 Task: Change the title font style to impact.
Action: Mouse moved to (183, 70)
Screenshot: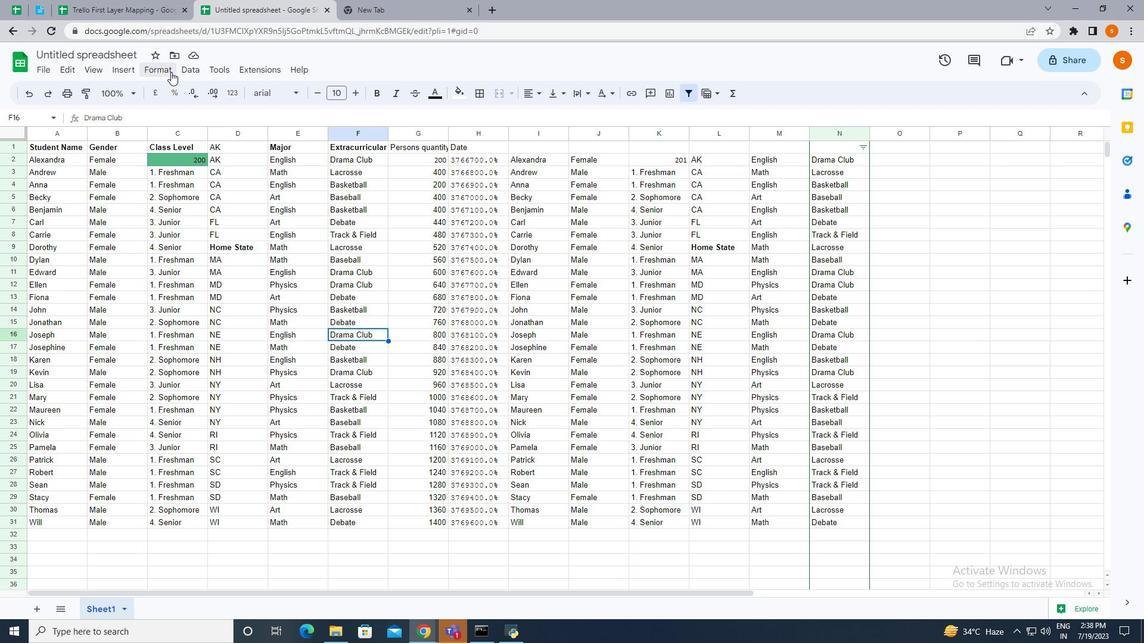 
Action: Mouse pressed left at (183, 70)
Screenshot: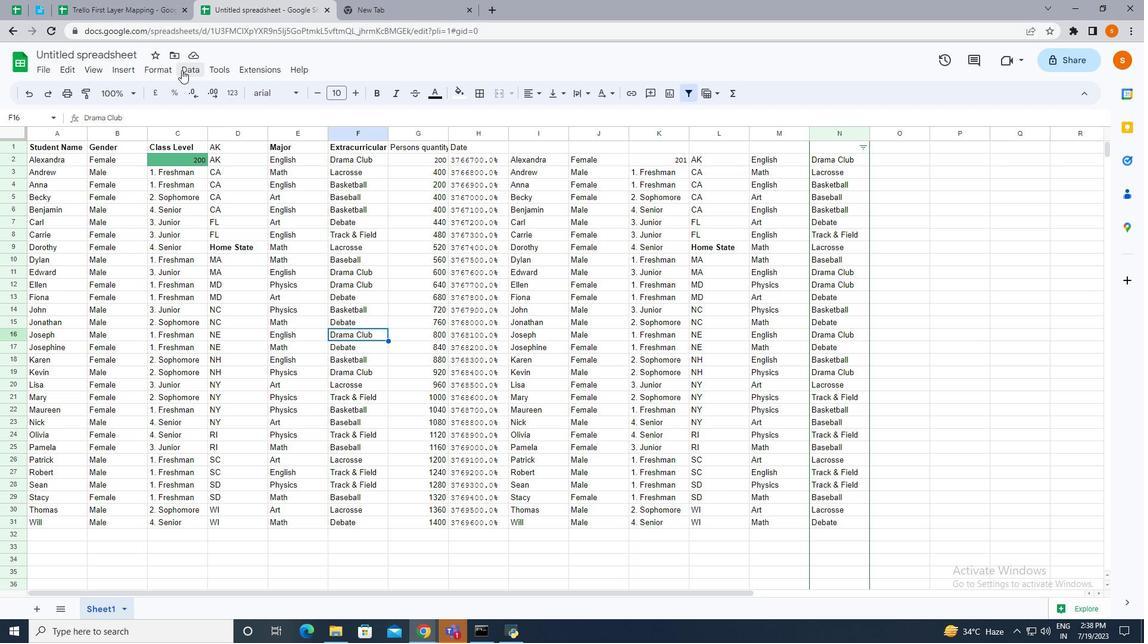 
Action: Mouse moved to (215, 170)
Screenshot: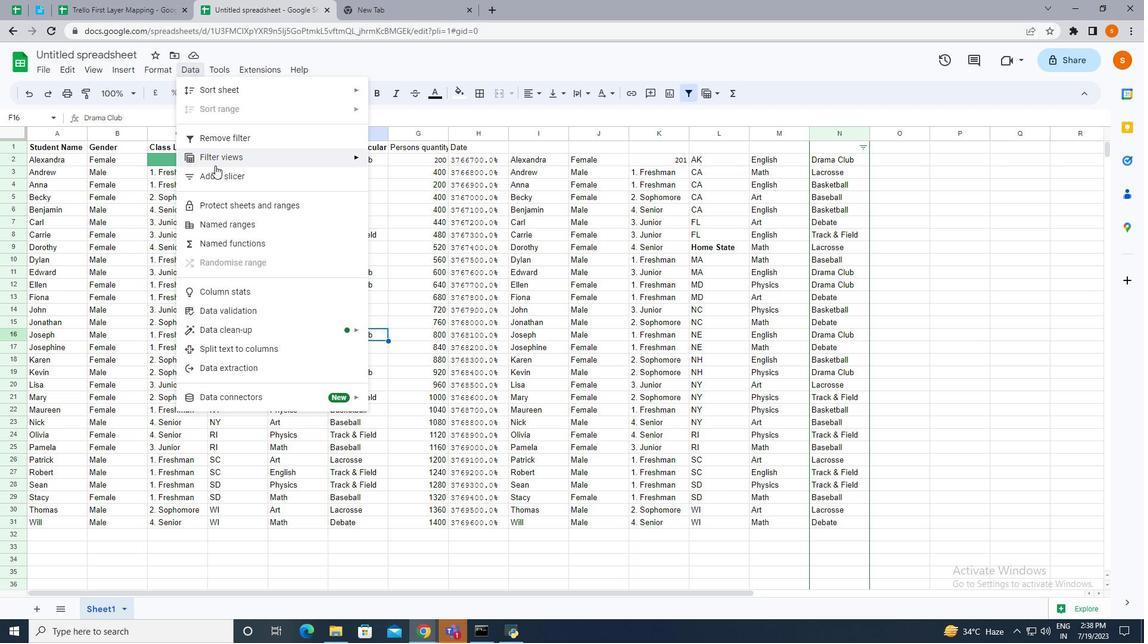 
Action: Mouse pressed left at (215, 170)
Screenshot: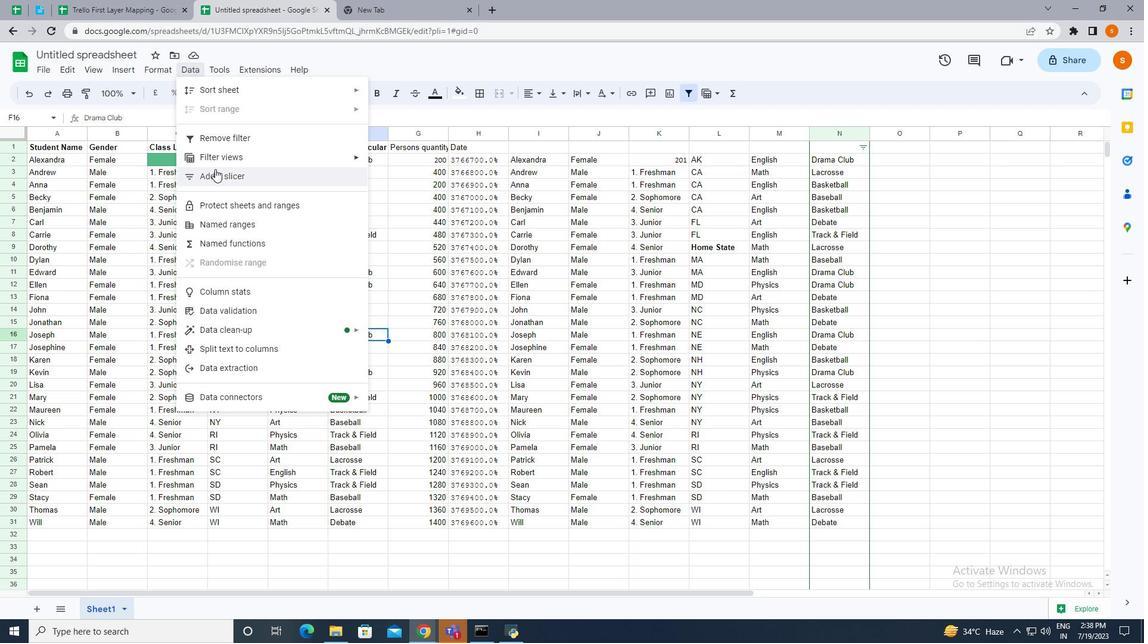 
Action: Mouse moved to (983, 211)
Screenshot: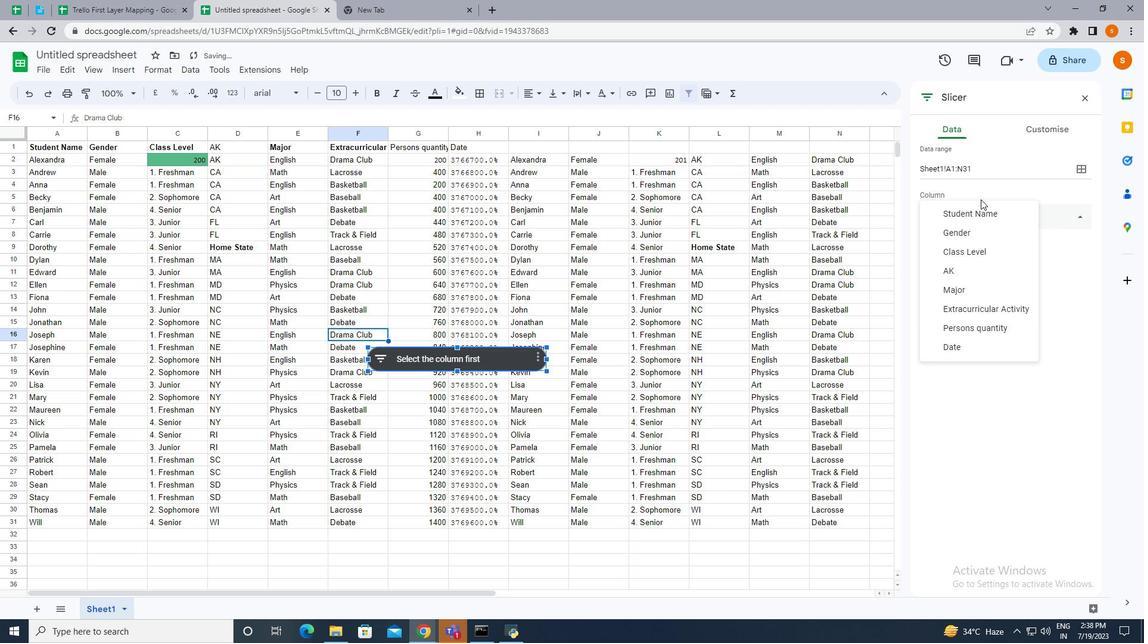 
Action: Mouse pressed left at (983, 211)
Screenshot: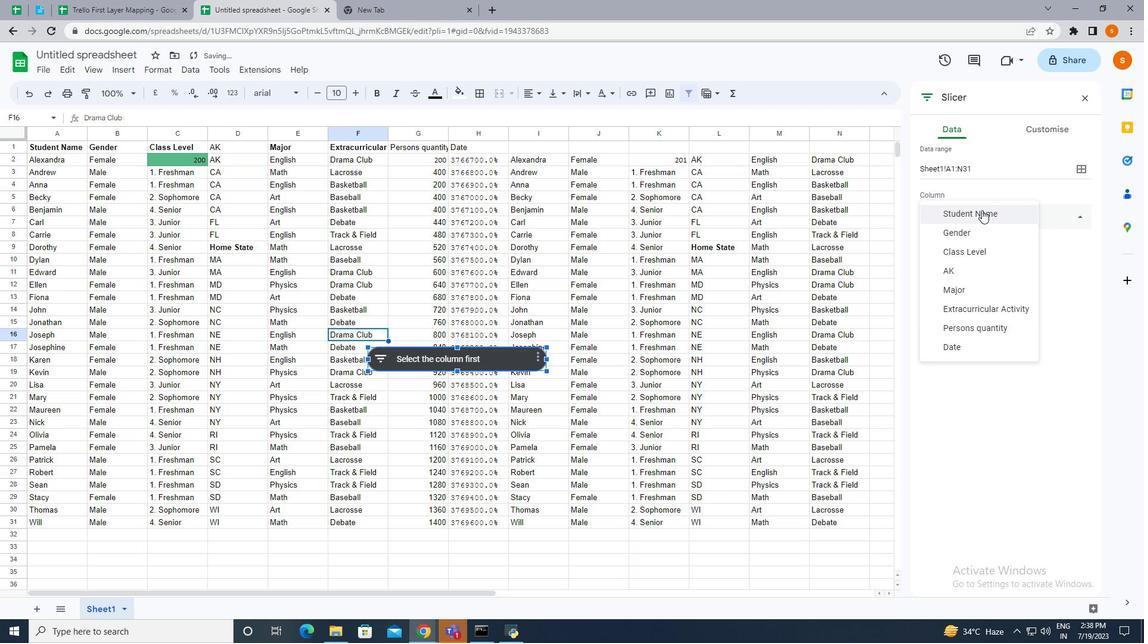 
Action: Mouse moved to (1039, 126)
Screenshot: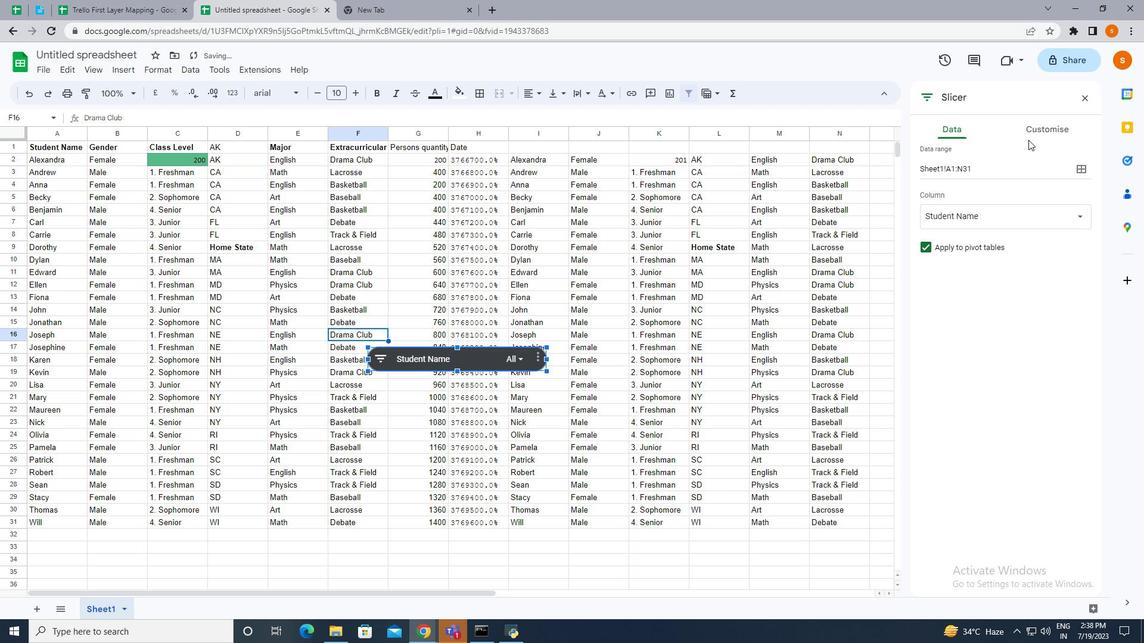 
Action: Mouse pressed left at (1039, 126)
Screenshot: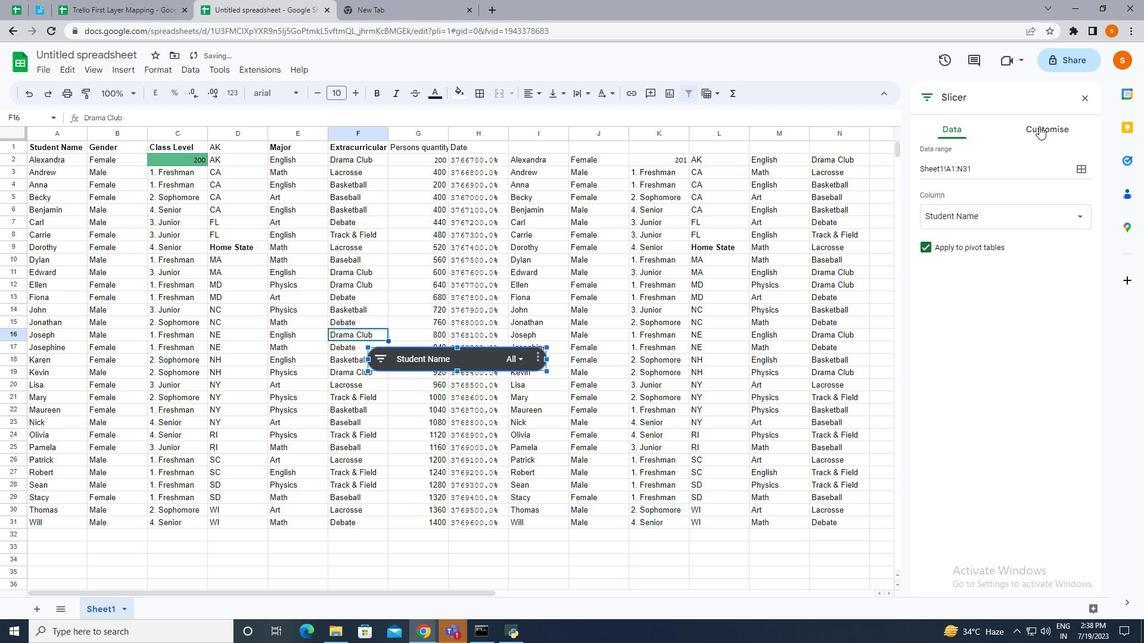 
Action: Mouse moved to (993, 224)
Screenshot: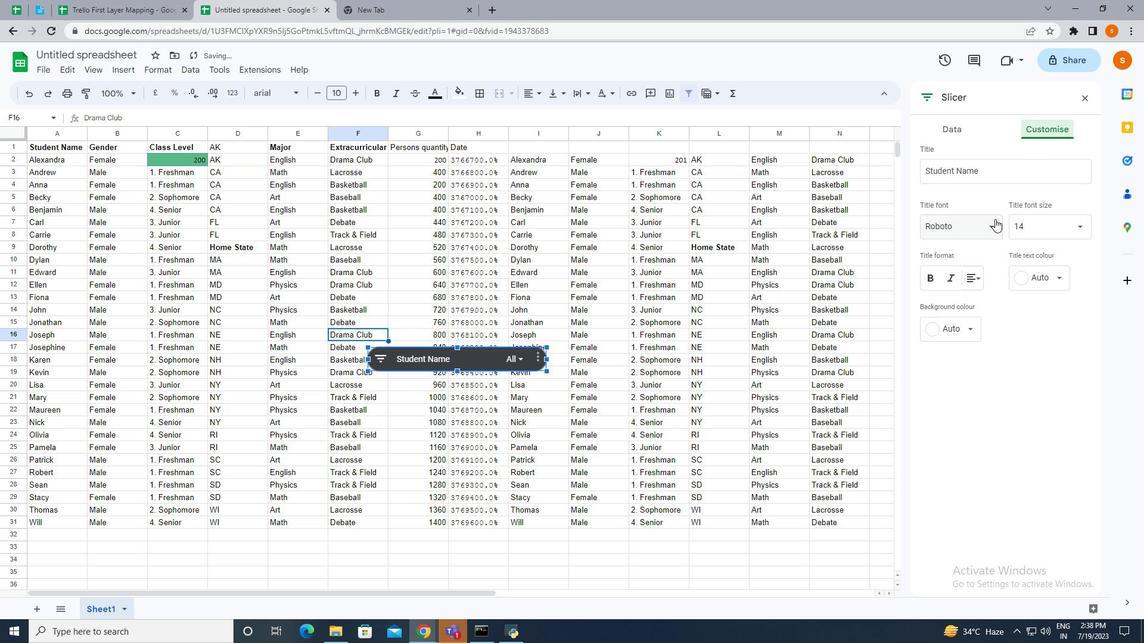 
Action: Mouse pressed left at (993, 224)
Screenshot: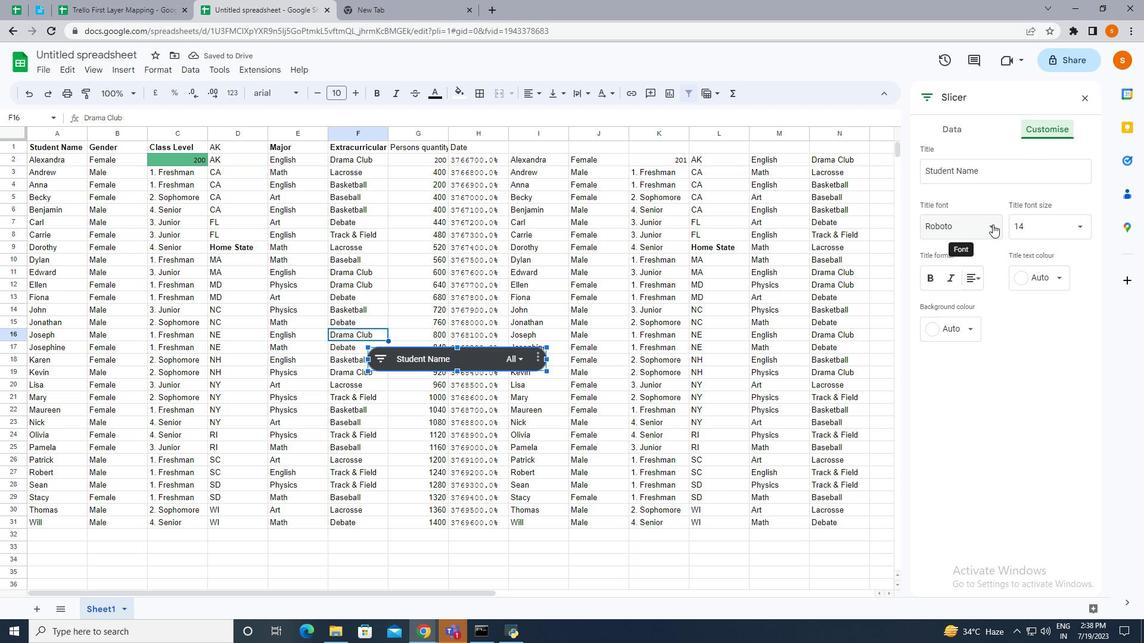 
Action: Mouse moved to (975, 247)
Screenshot: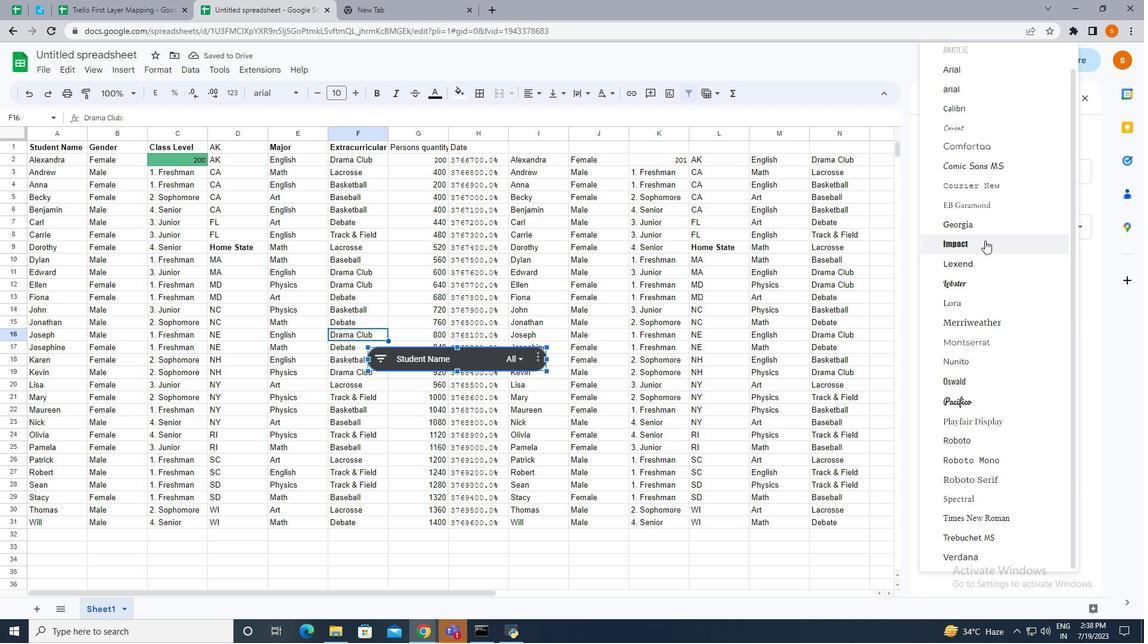 
Action: Mouse pressed left at (975, 247)
Screenshot: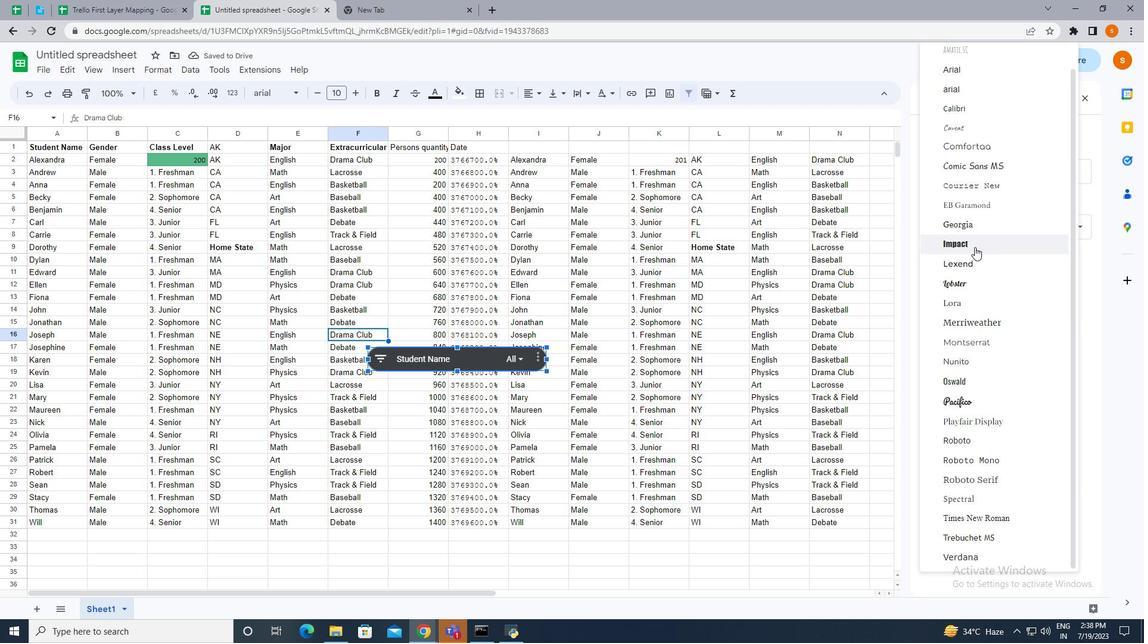 
Action: Mouse moved to (1015, 387)
Screenshot: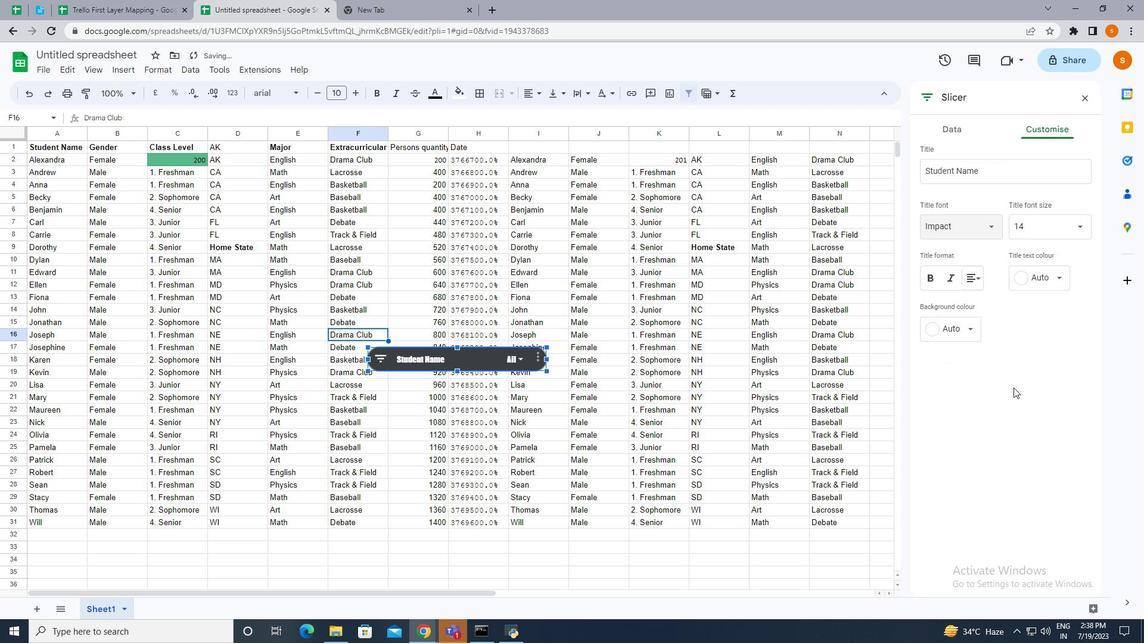 
